 Task: Toggle the confirm delete running cell option in the notebook.
Action: Mouse moved to (72, 519)
Screenshot: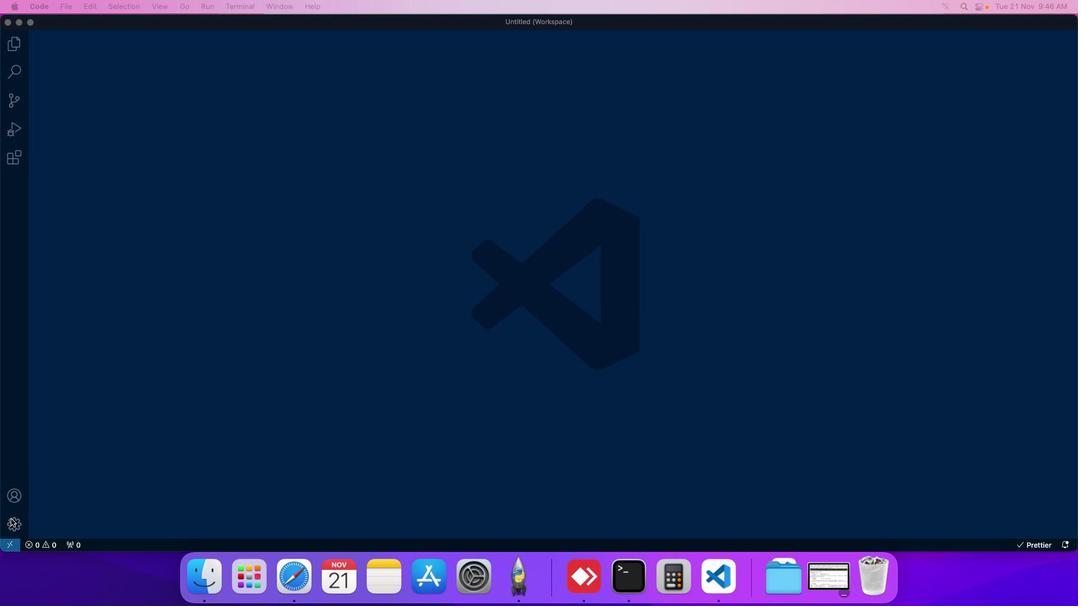 
Action: Mouse pressed left at (72, 519)
Screenshot: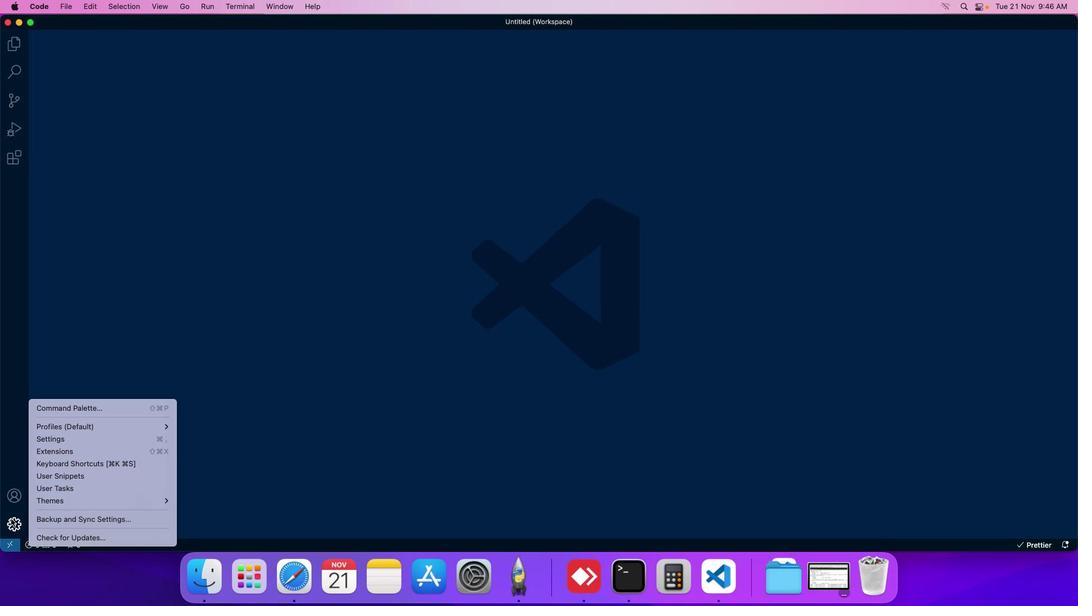 
Action: Mouse moved to (94, 443)
Screenshot: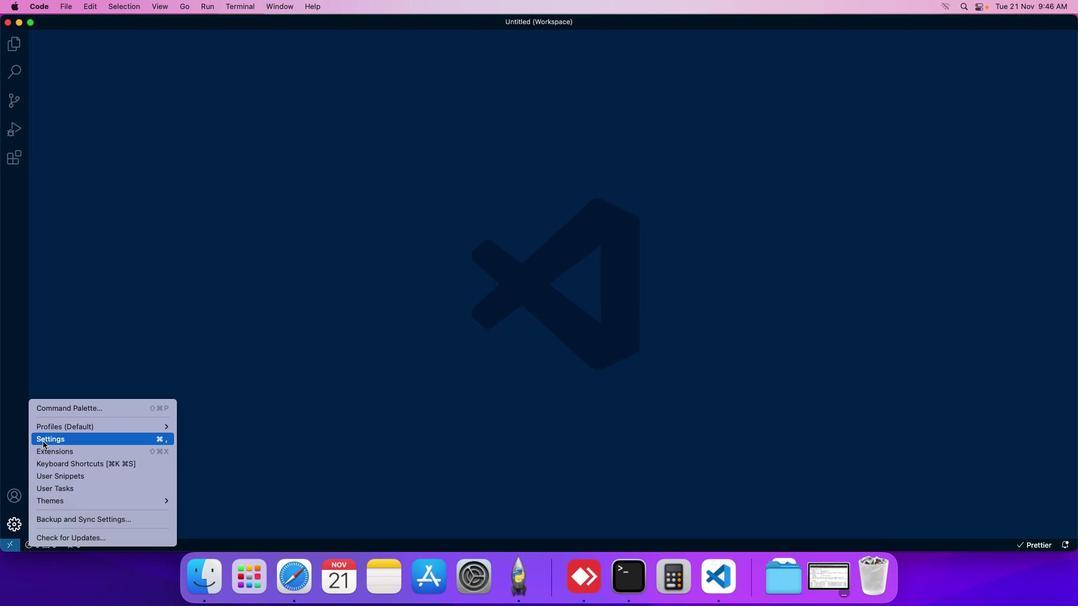 
Action: Mouse pressed left at (94, 443)
Screenshot: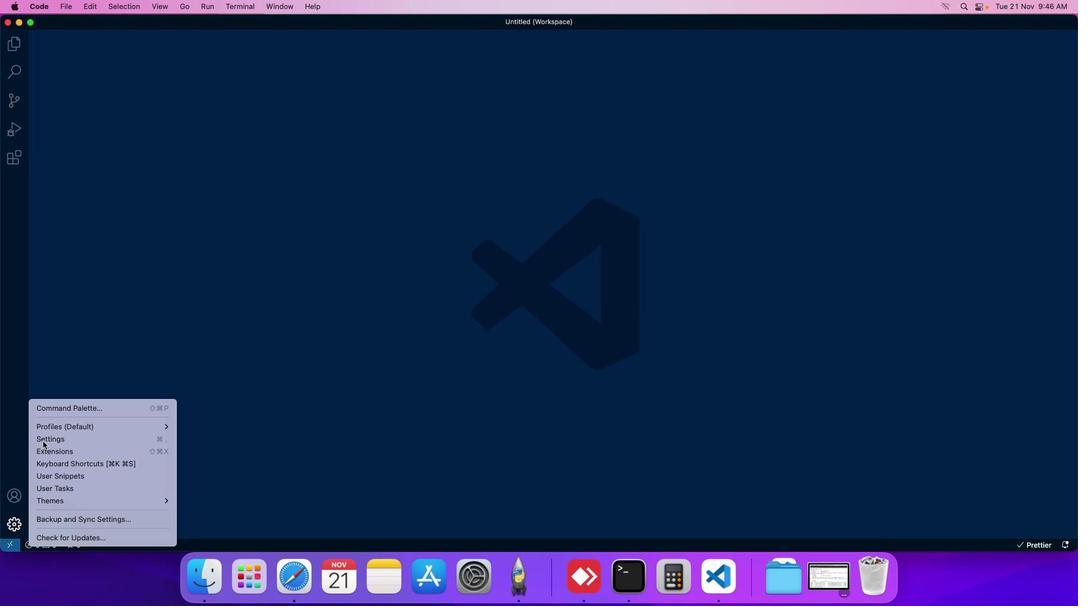 
Action: Mouse moved to (262, 101)
Screenshot: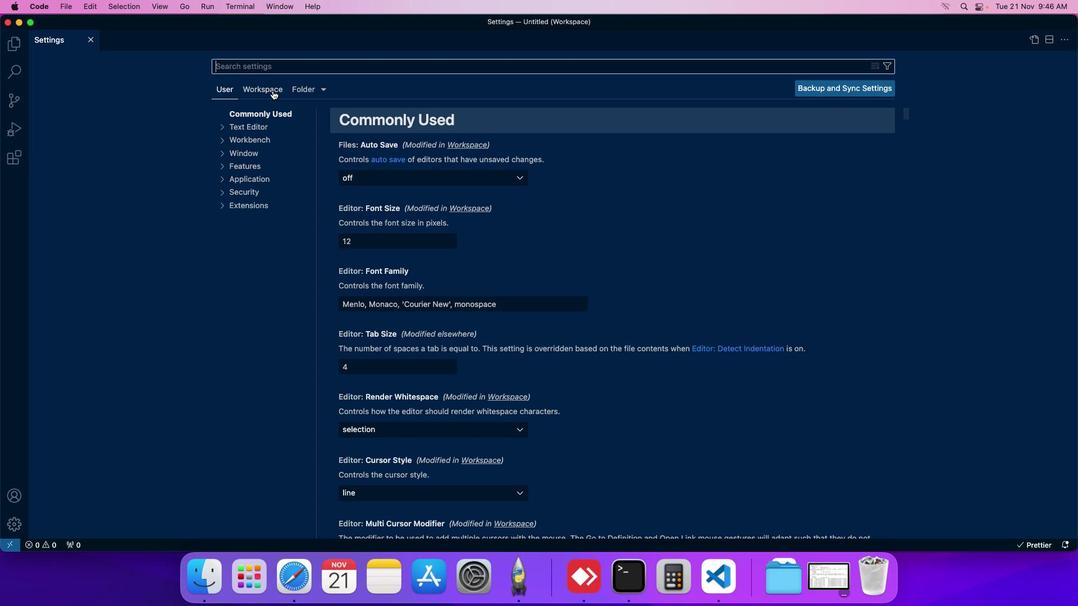 
Action: Mouse pressed left at (262, 101)
Screenshot: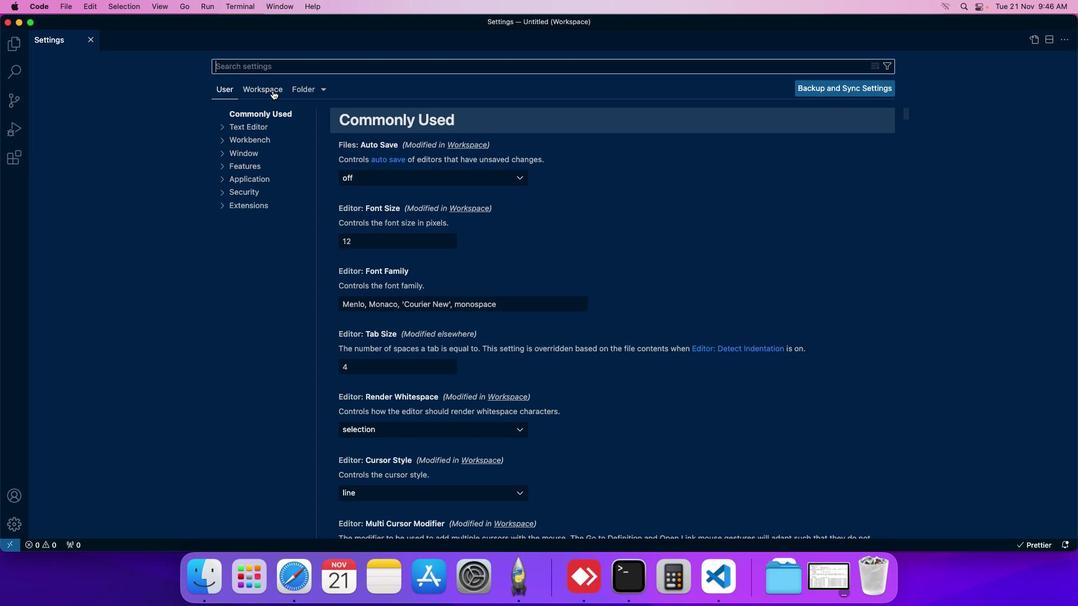 
Action: Mouse moved to (247, 173)
Screenshot: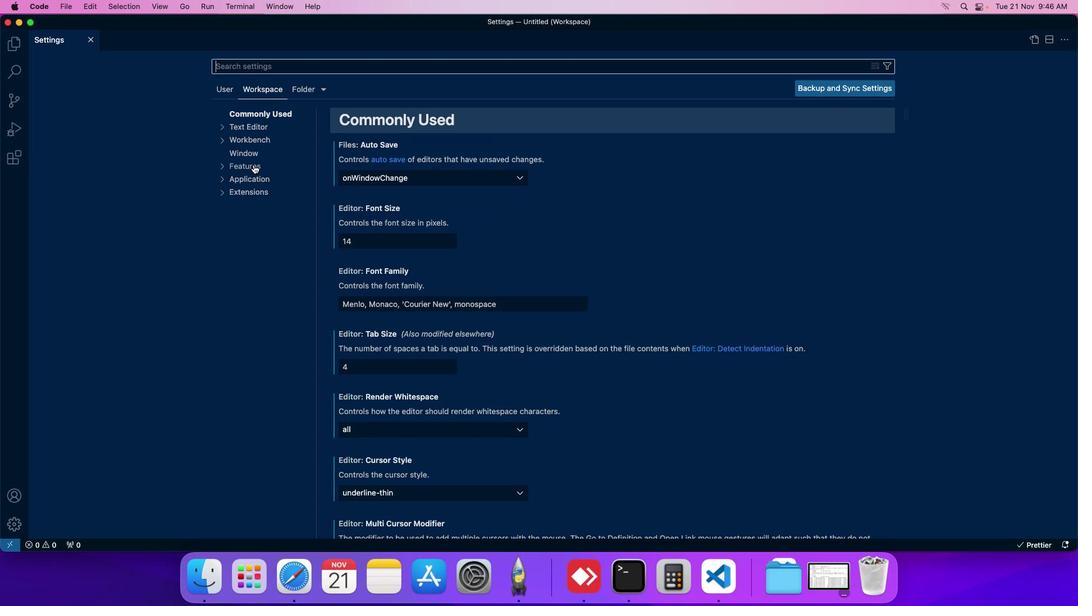 
Action: Mouse pressed left at (247, 173)
Screenshot: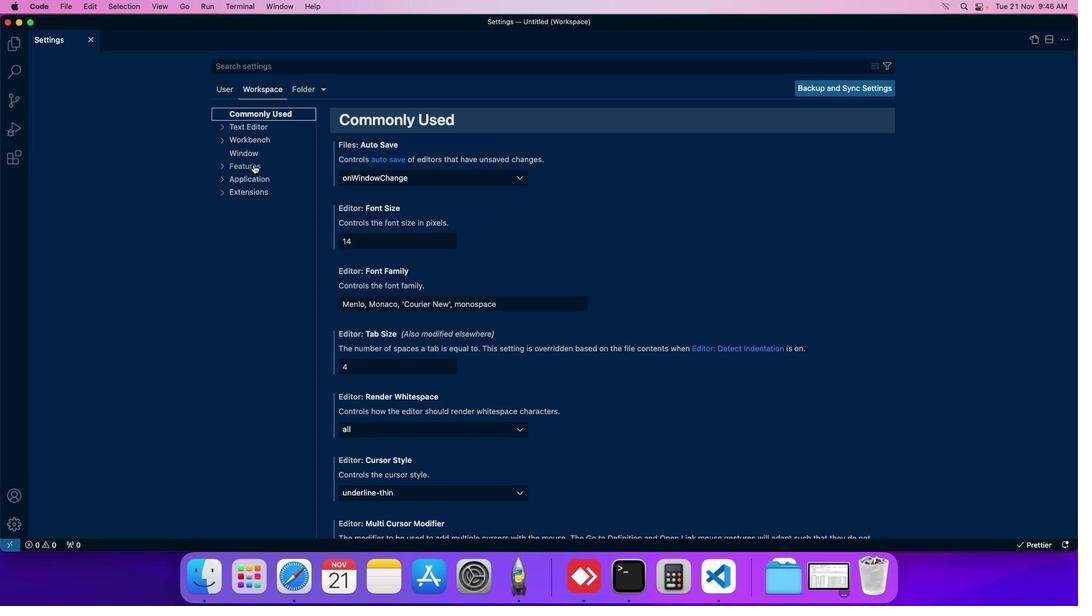 
Action: Mouse moved to (244, 368)
Screenshot: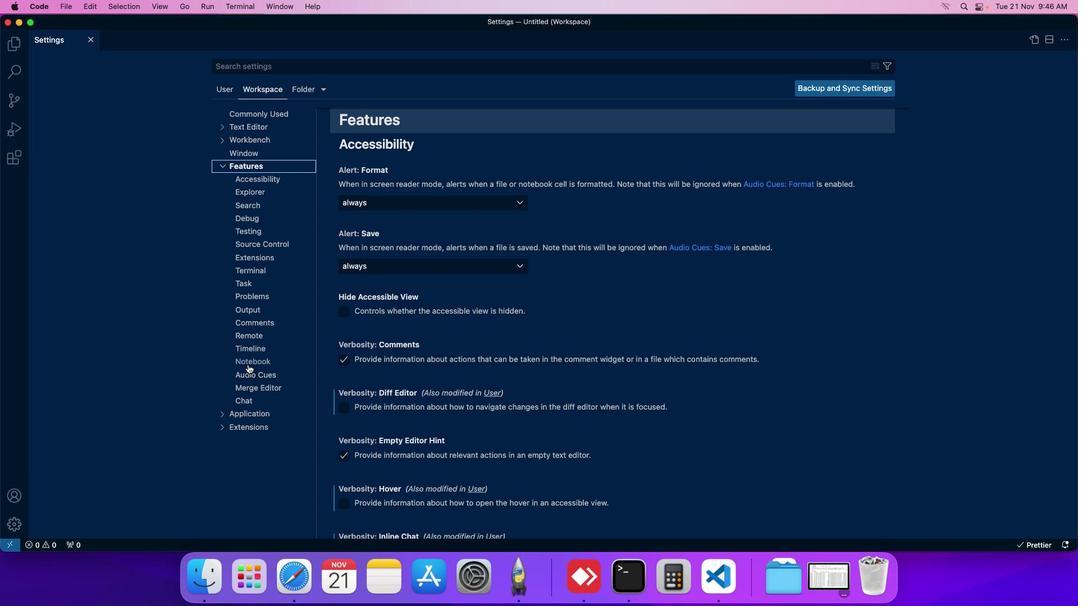 
Action: Mouse pressed left at (244, 368)
Screenshot: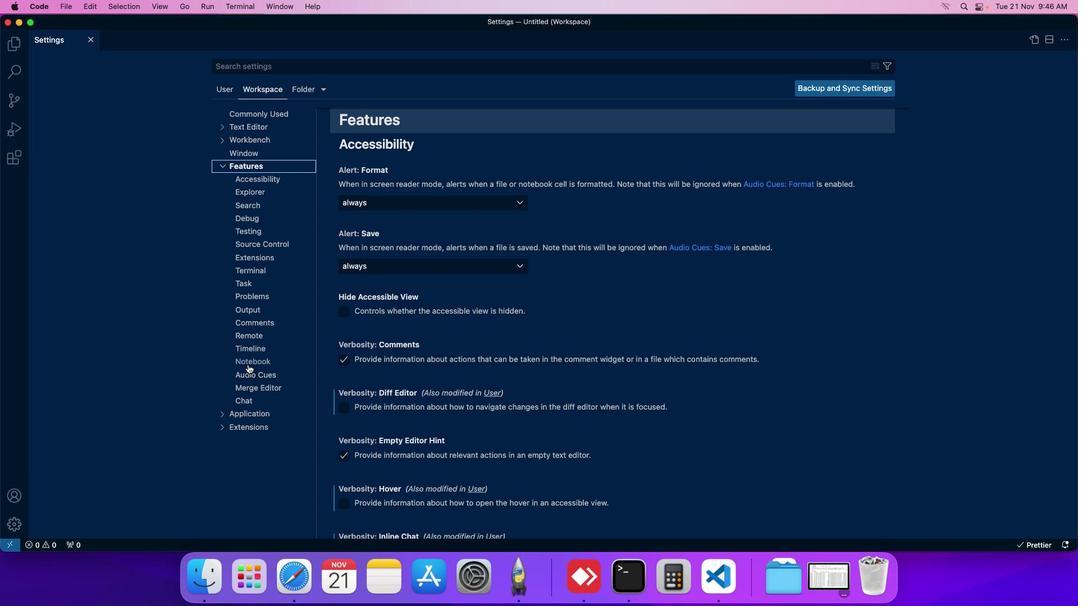 
Action: Mouse moved to (322, 279)
Screenshot: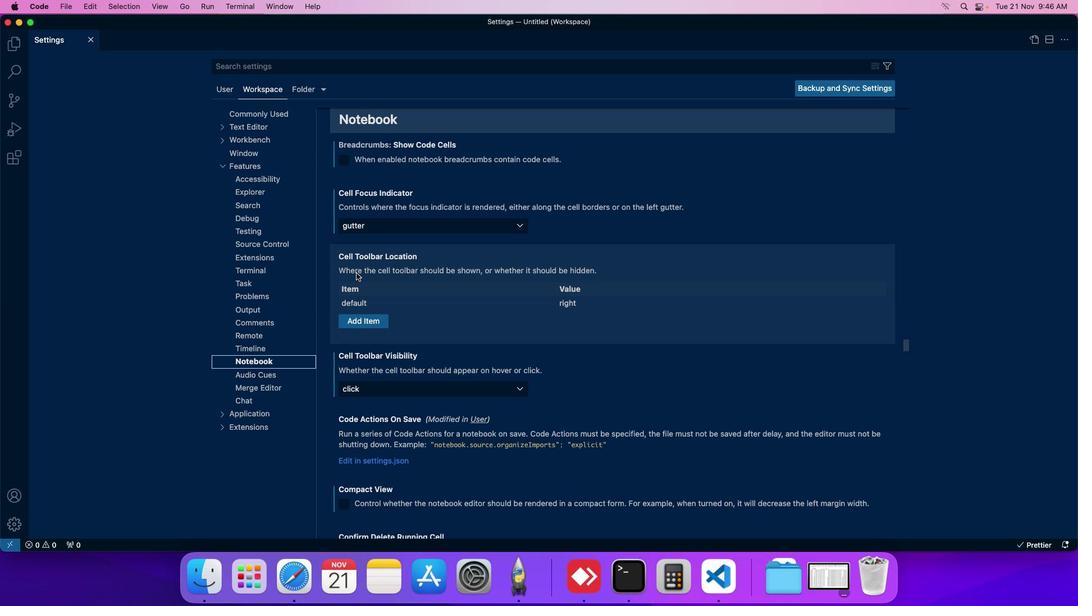 
Action: Mouse scrolled (322, 279) with delta (64, 12)
Screenshot: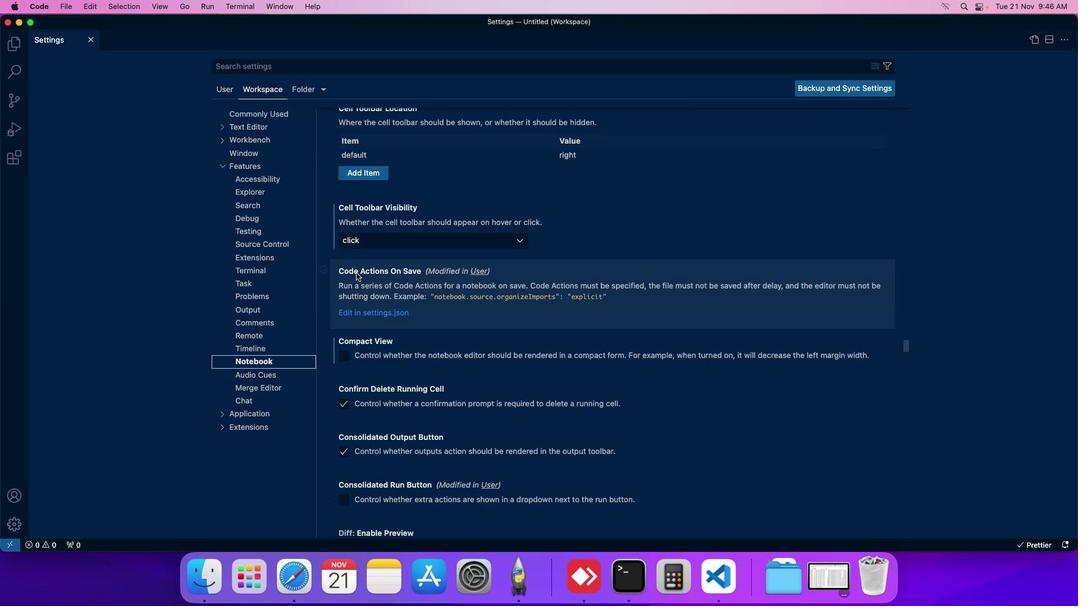 
Action: Mouse moved to (313, 408)
Screenshot: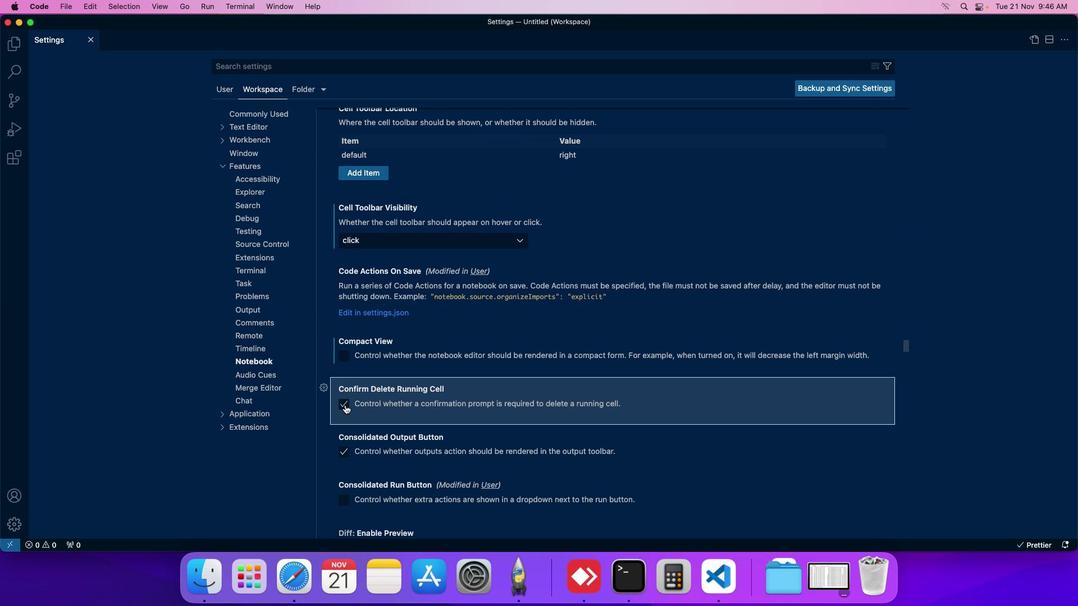 
Action: Mouse pressed left at (313, 408)
Screenshot: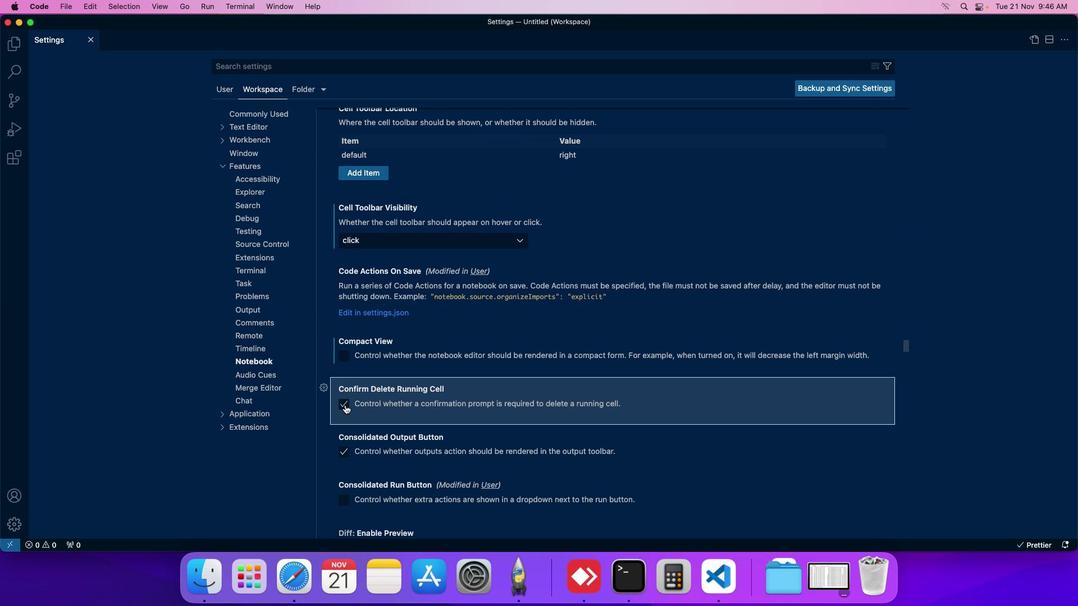 
Action: Mouse moved to (317, 410)
Screenshot: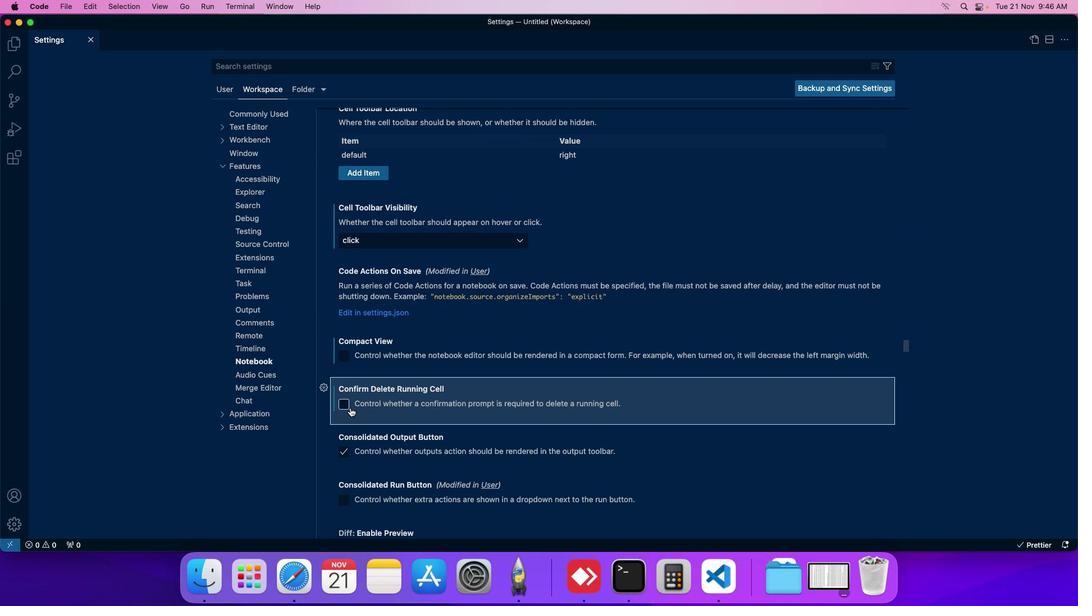 
